 Task: Look for products from Lifeway only.
Action: Mouse moved to (14, 123)
Screenshot: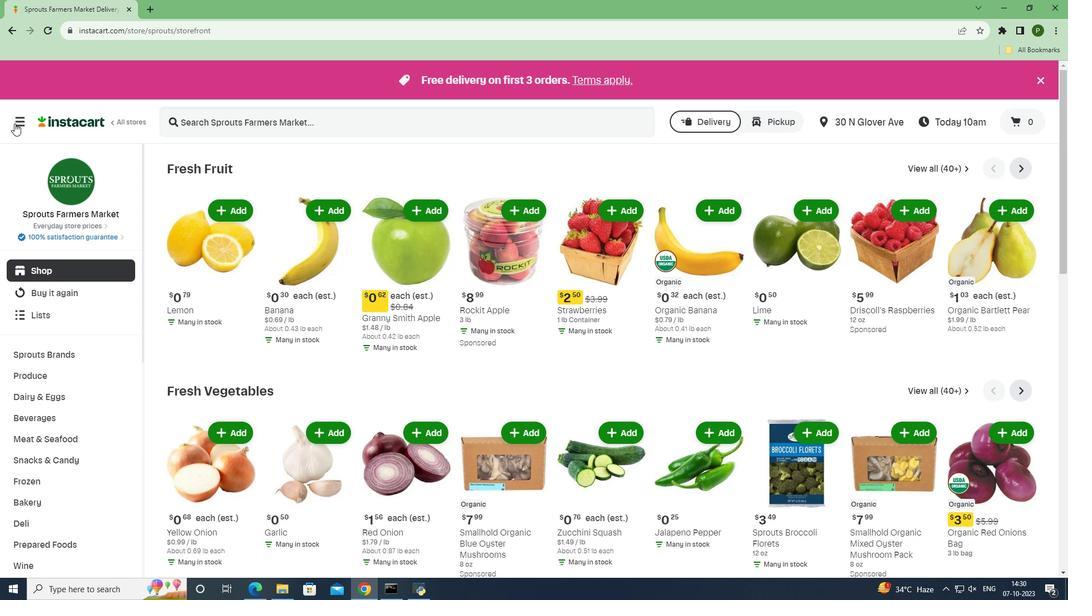 
Action: Mouse pressed left at (14, 123)
Screenshot: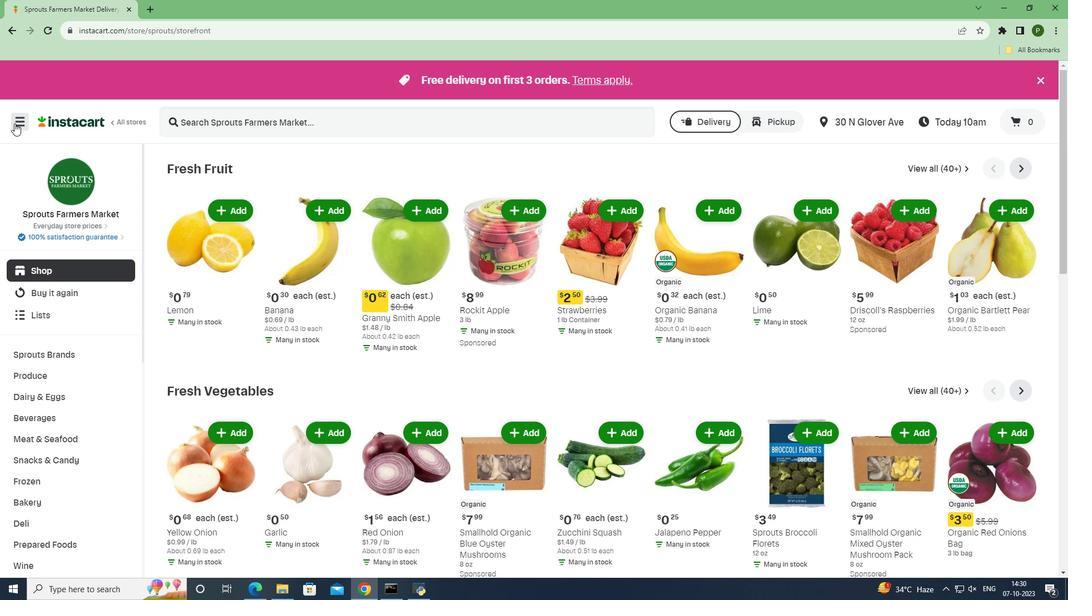 
Action: Mouse moved to (43, 287)
Screenshot: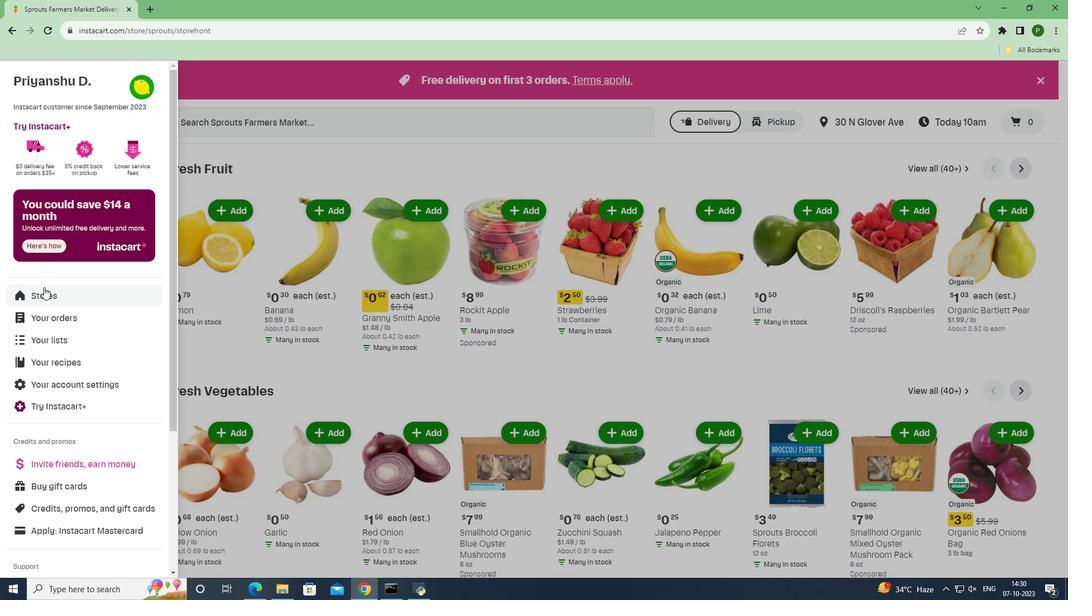 
Action: Mouse pressed left at (43, 287)
Screenshot: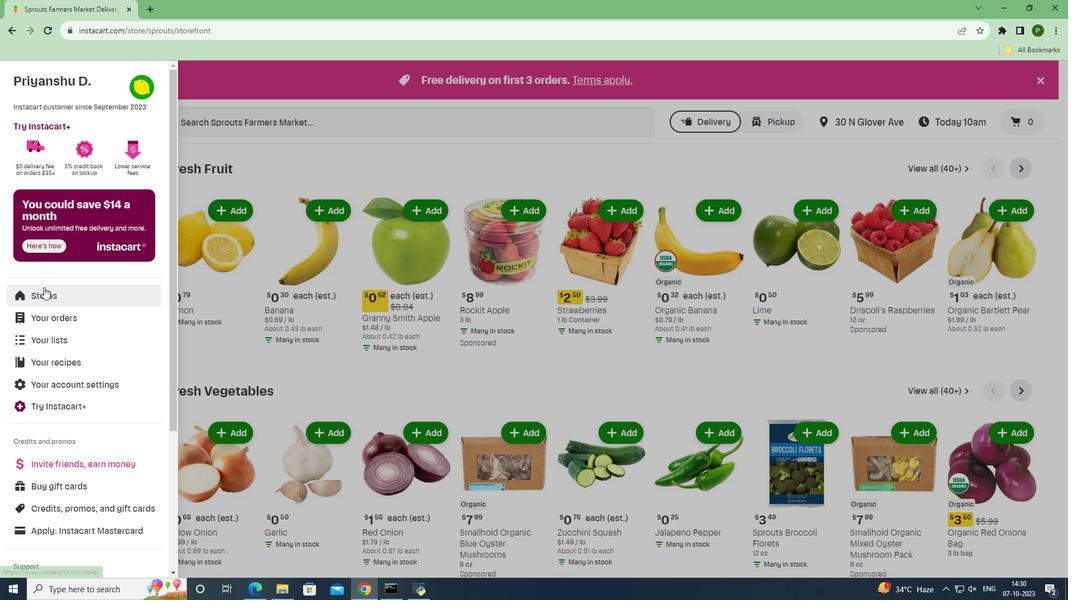 
Action: Mouse moved to (256, 128)
Screenshot: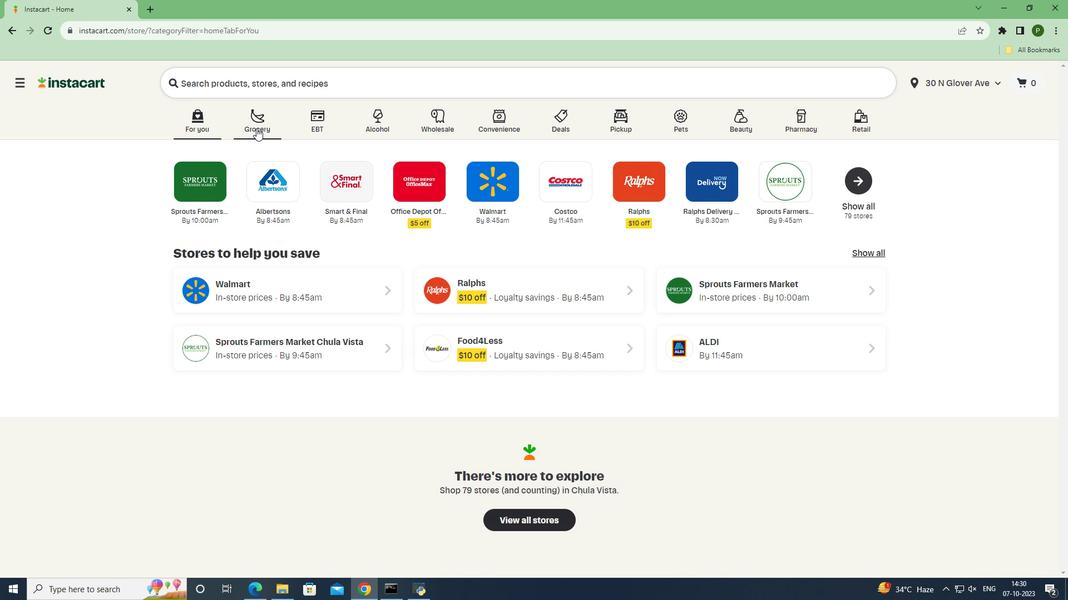 
Action: Mouse pressed left at (256, 128)
Screenshot: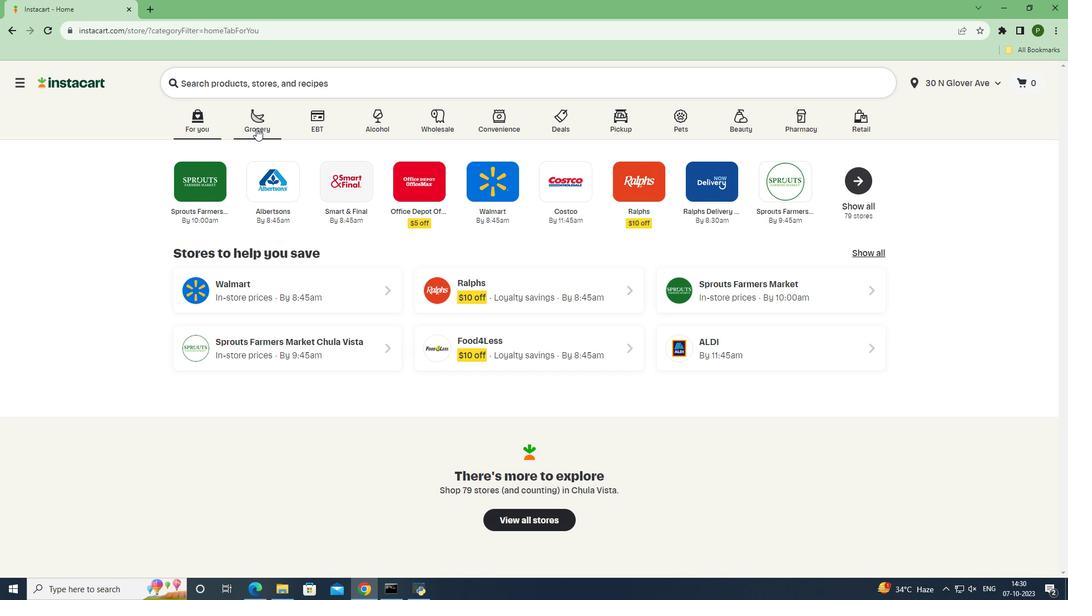 
Action: Mouse moved to (443, 259)
Screenshot: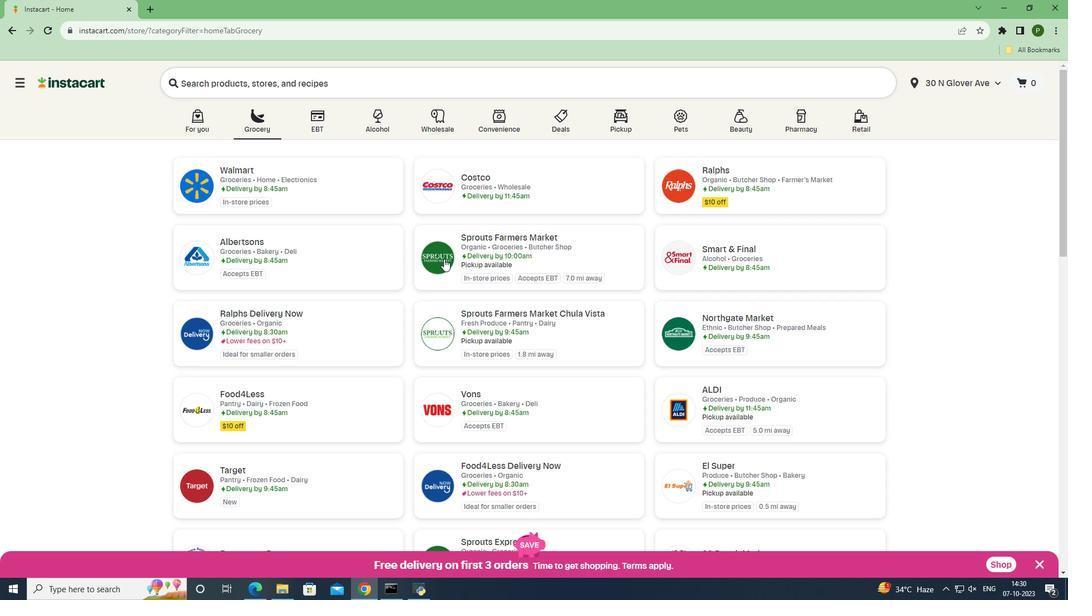 
Action: Mouse pressed left at (443, 259)
Screenshot: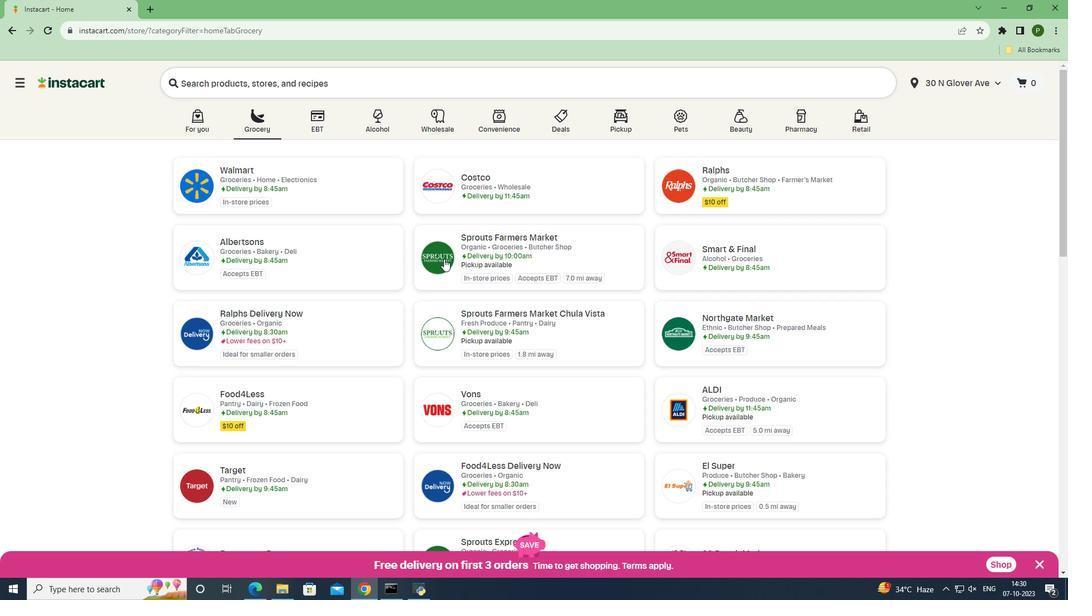 
Action: Mouse moved to (90, 402)
Screenshot: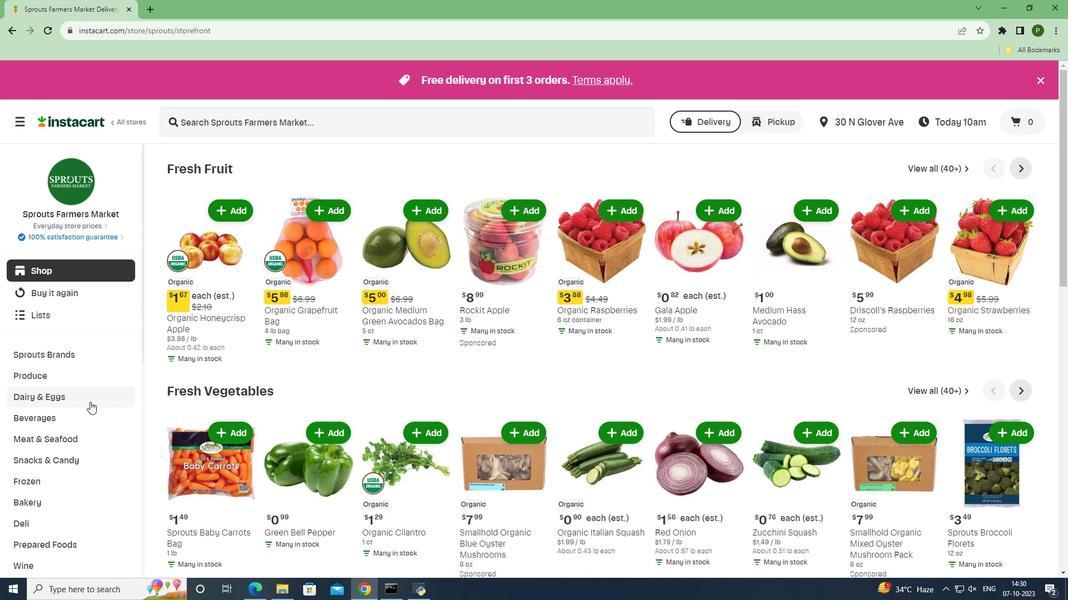 
Action: Mouse pressed left at (90, 402)
Screenshot: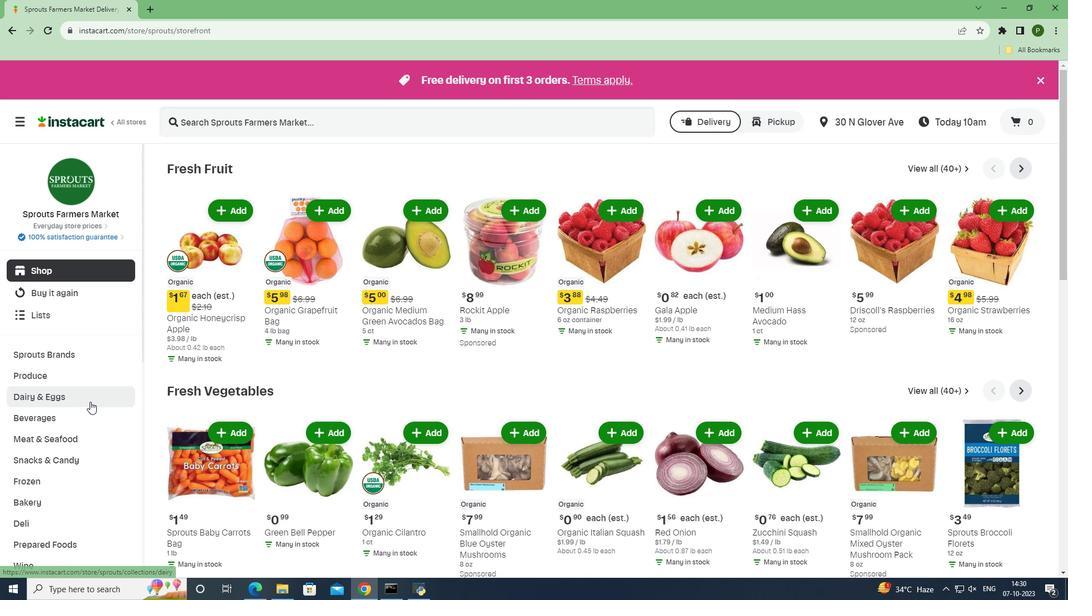 
Action: Mouse moved to (49, 477)
Screenshot: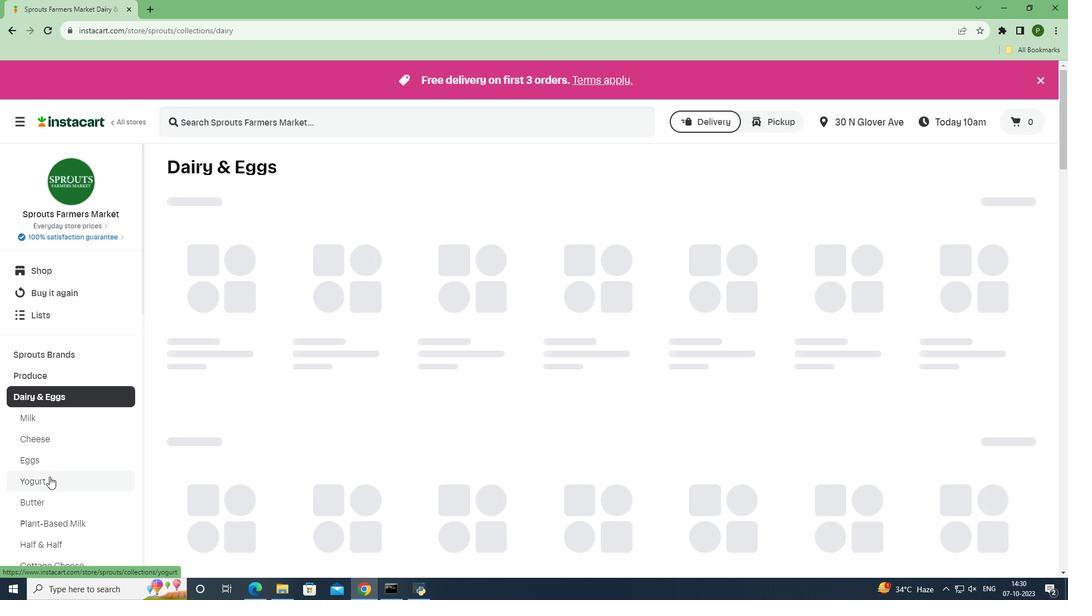 
Action: Mouse pressed left at (49, 477)
Screenshot: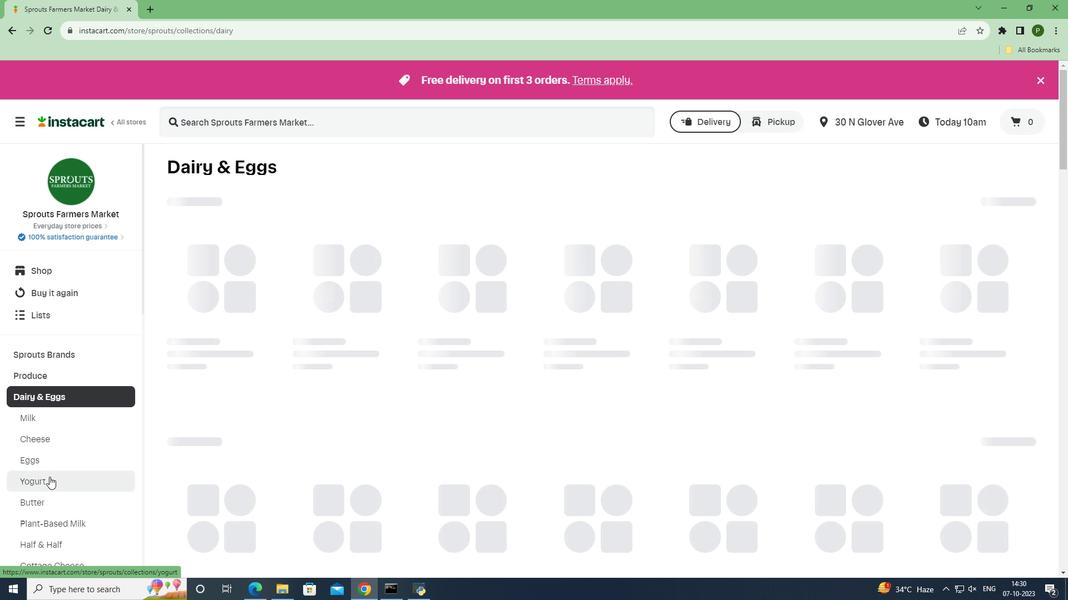 
Action: Mouse moved to (366, 253)
Screenshot: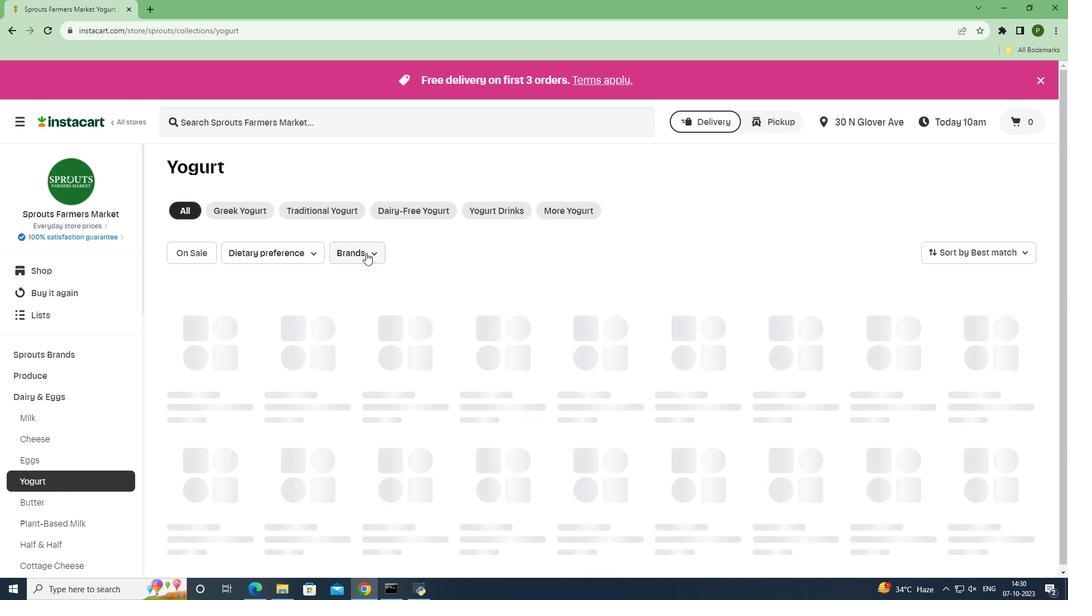 
Action: Mouse pressed left at (366, 253)
Screenshot: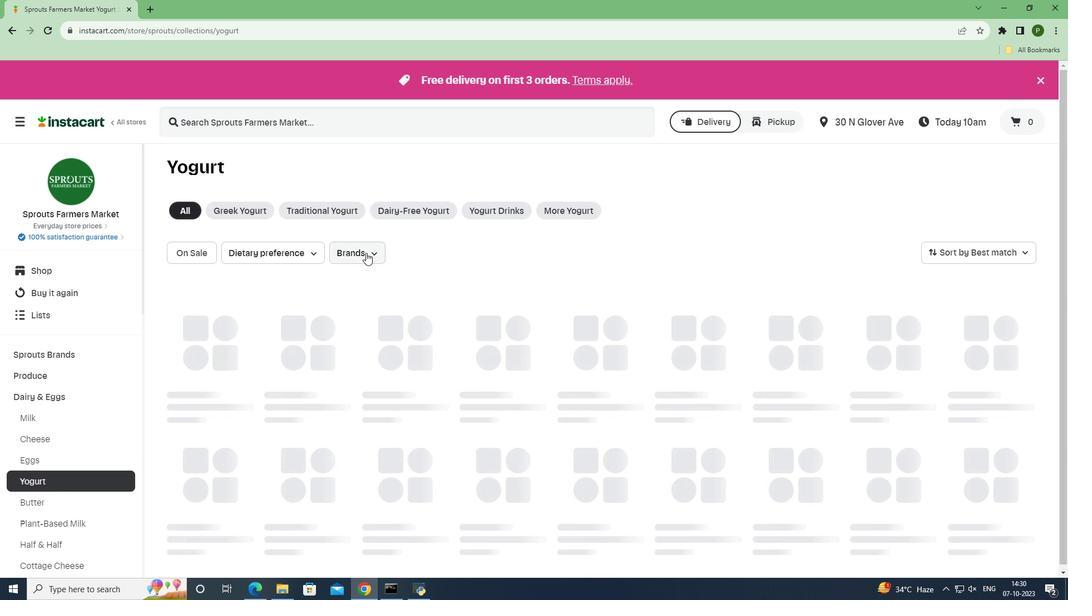 
Action: Mouse moved to (409, 315)
Screenshot: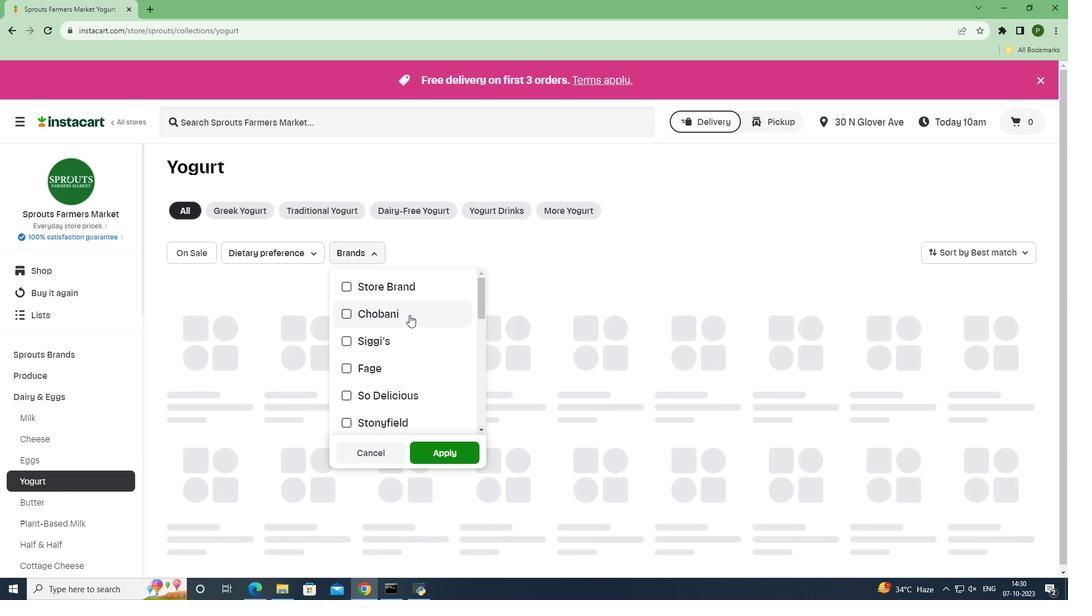 
Action: Mouse scrolled (409, 314) with delta (0, 0)
Screenshot: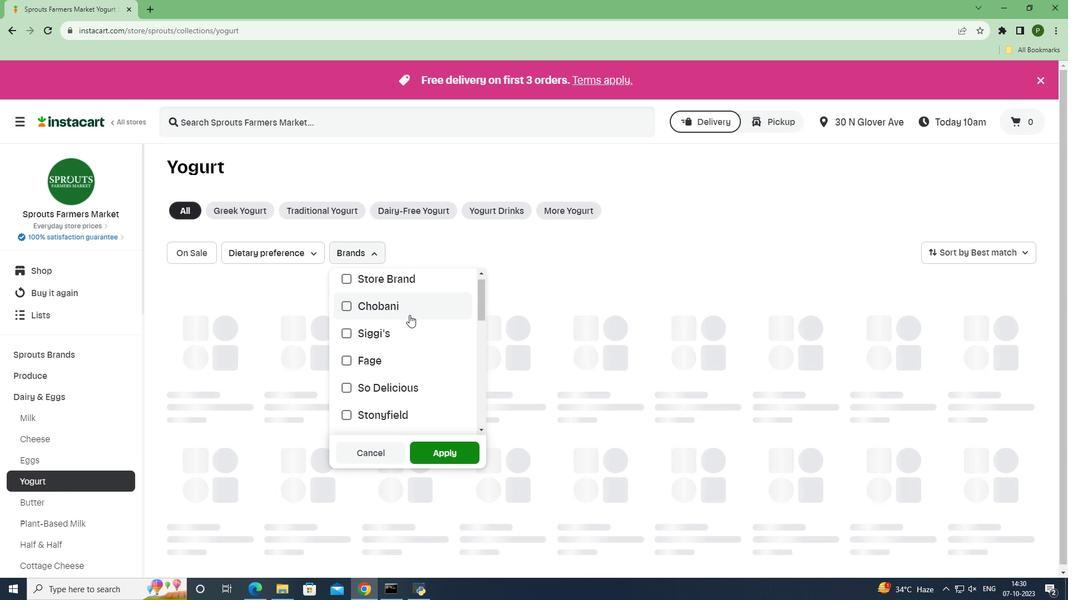 
Action: Mouse scrolled (409, 314) with delta (0, 0)
Screenshot: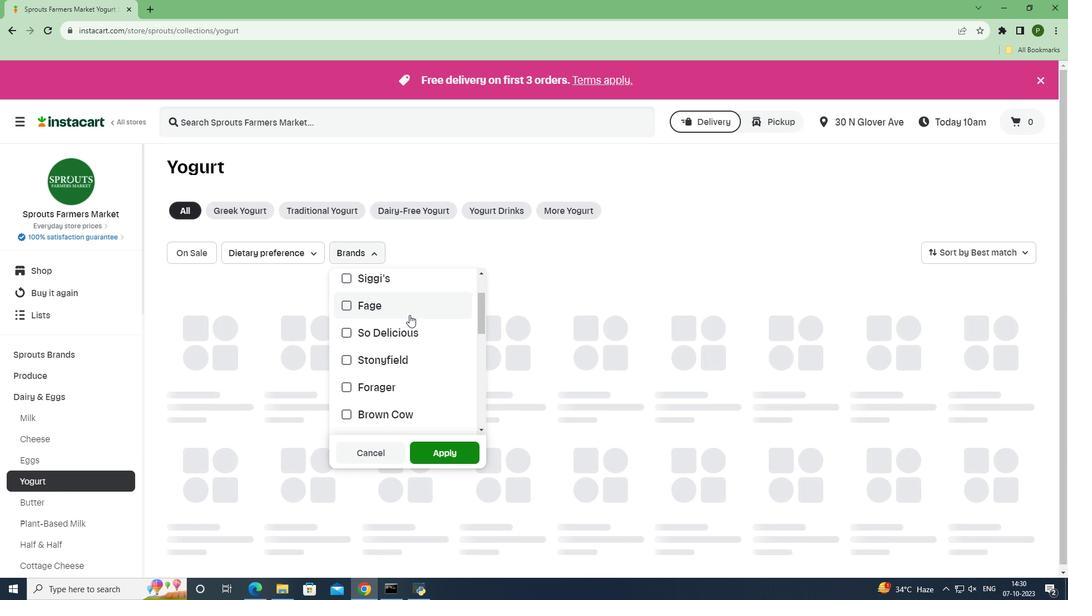 
Action: Mouse scrolled (409, 314) with delta (0, 0)
Screenshot: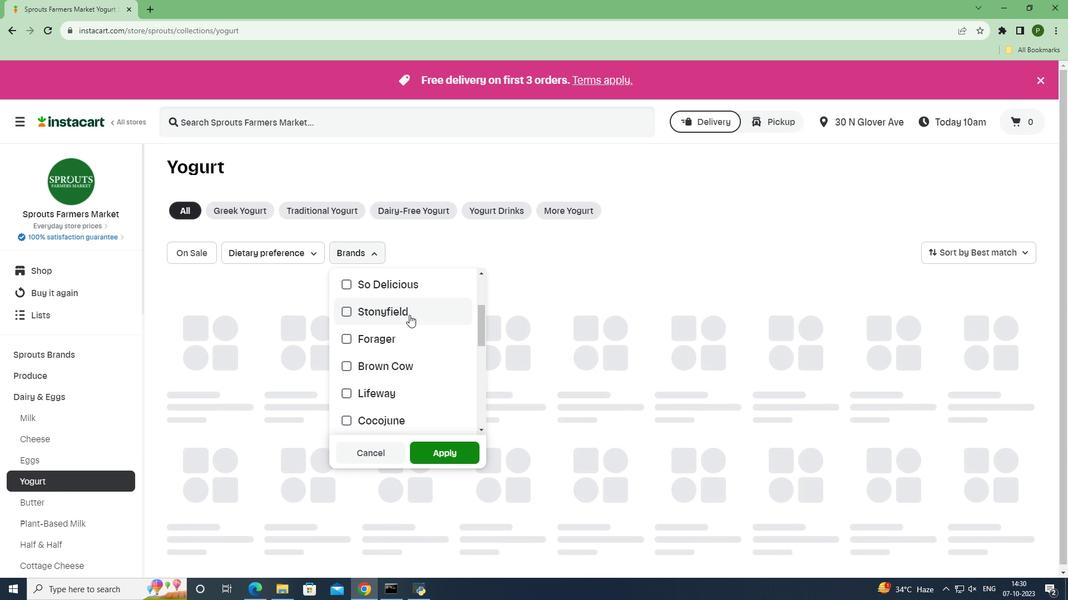 
Action: Mouse moved to (388, 334)
Screenshot: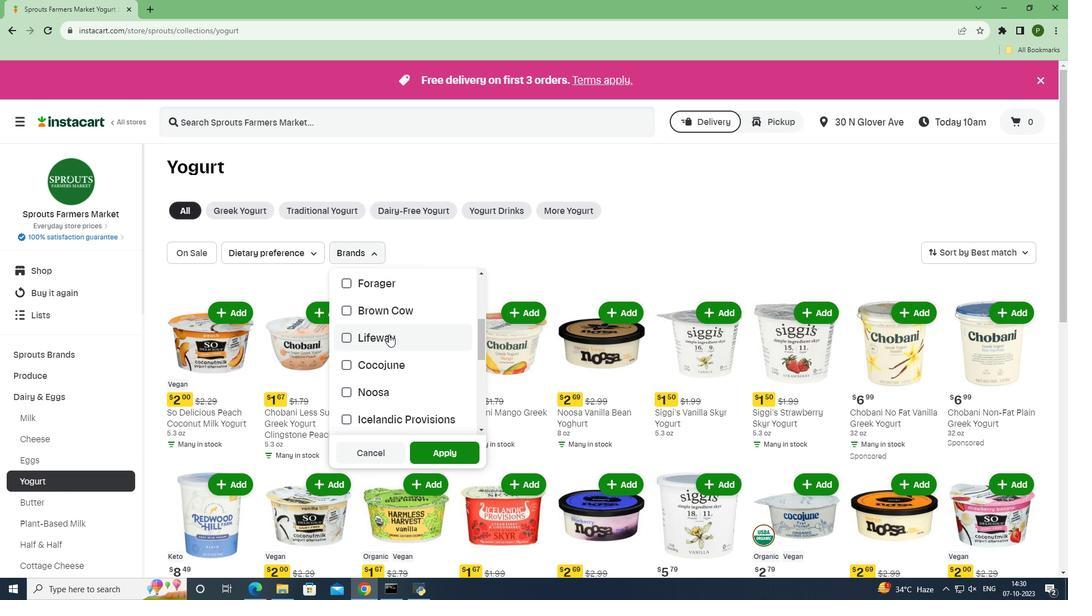 
Action: Mouse pressed left at (388, 334)
Screenshot: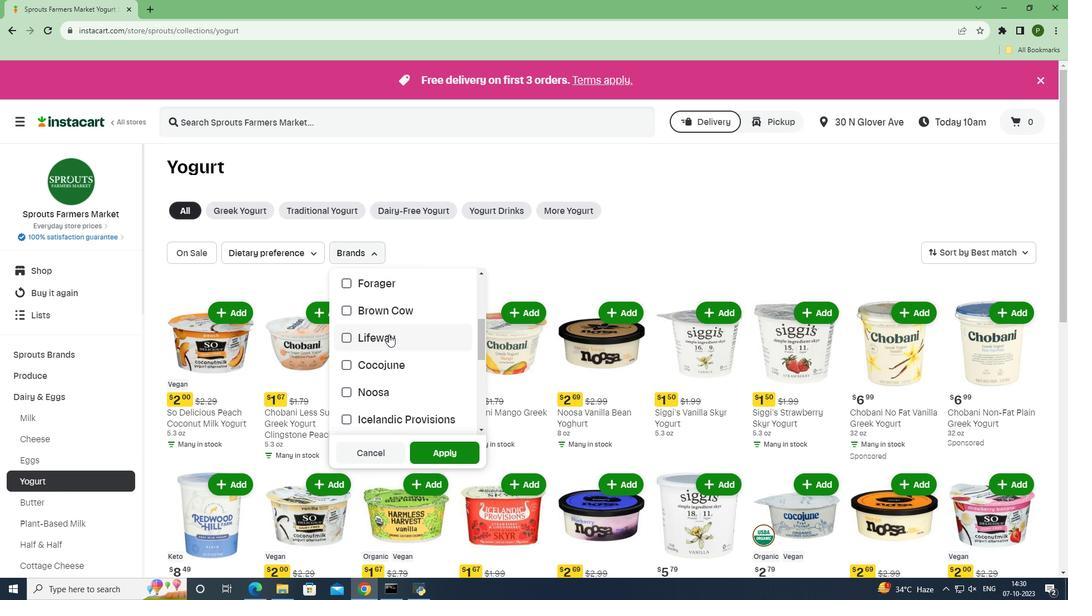 
Action: Mouse moved to (440, 453)
Screenshot: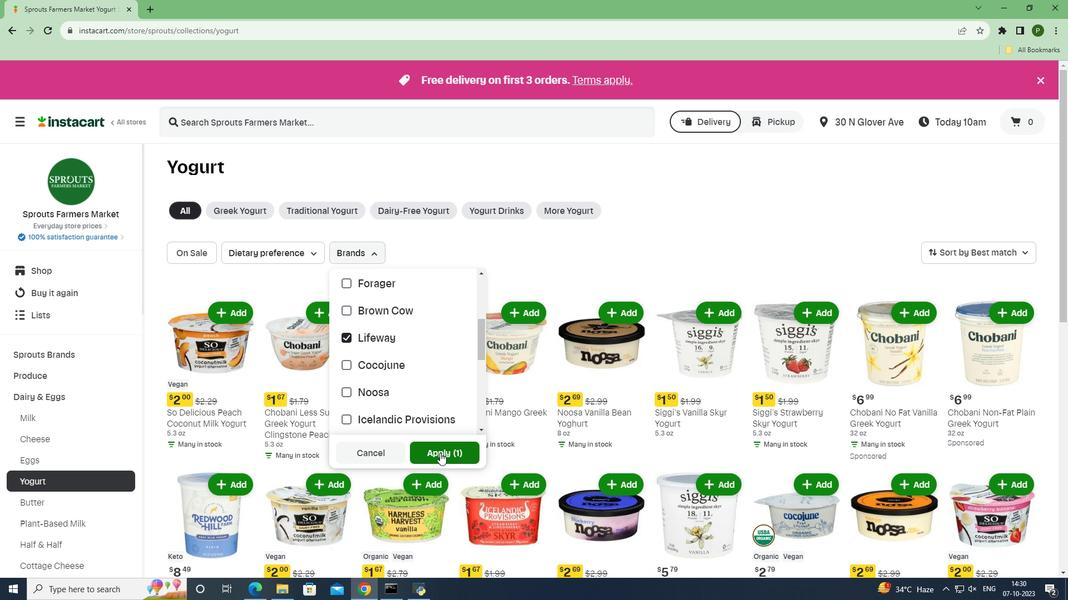
Action: Mouse pressed left at (440, 453)
Screenshot: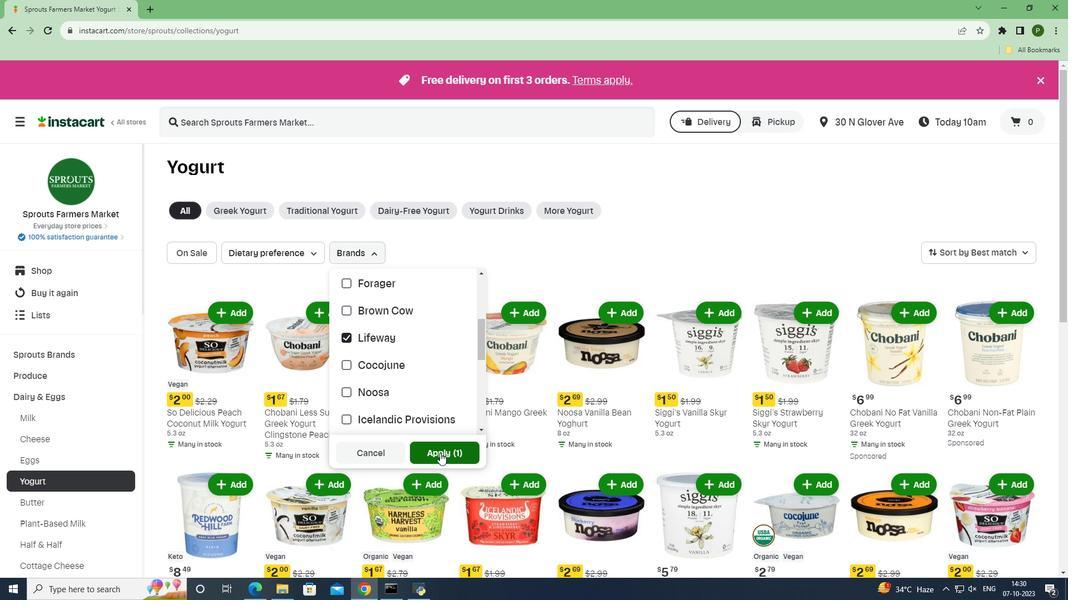 
Action: Mouse moved to (539, 373)
Screenshot: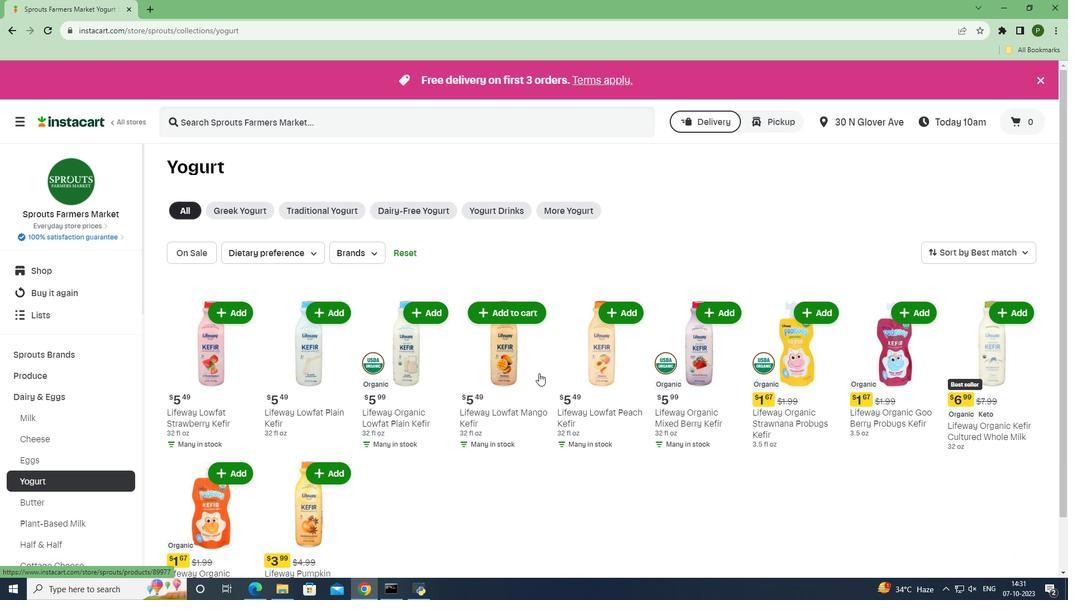 
